 Task: In the  document batman.doc ,align picture to the 'center'. Insert word art above the picture and give heading  'BatMan in Purple'
Action: Mouse moved to (562, 216)
Screenshot: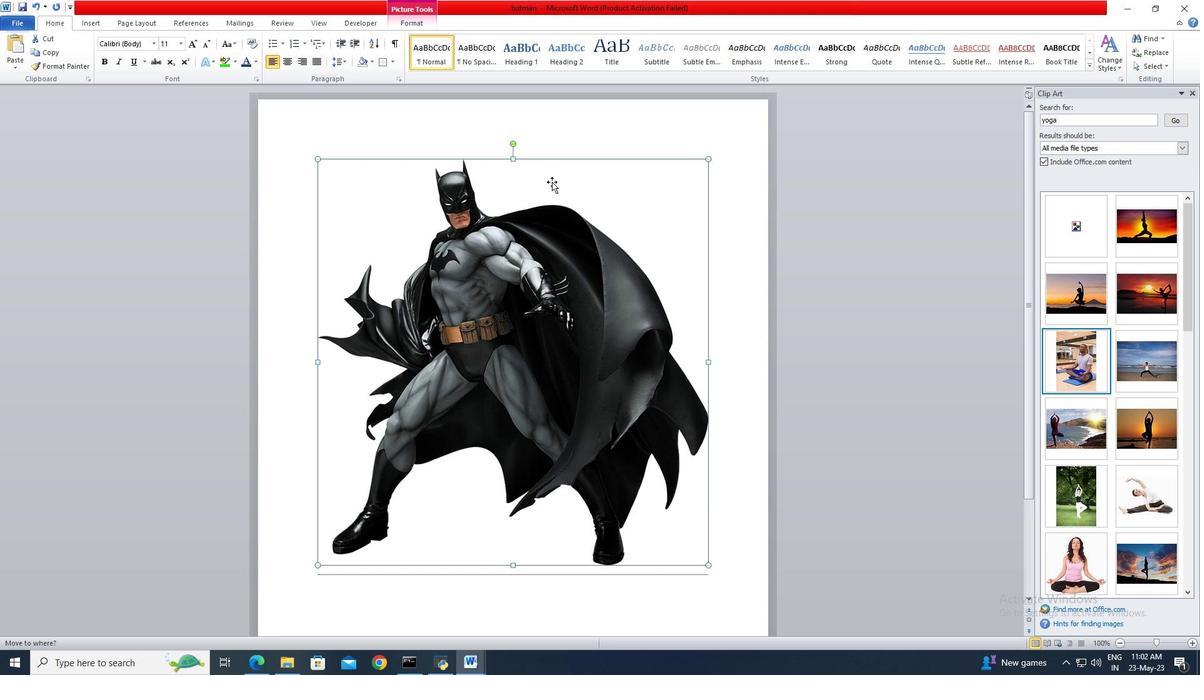 
Action: Mouse pressed left at (562, 216)
Screenshot: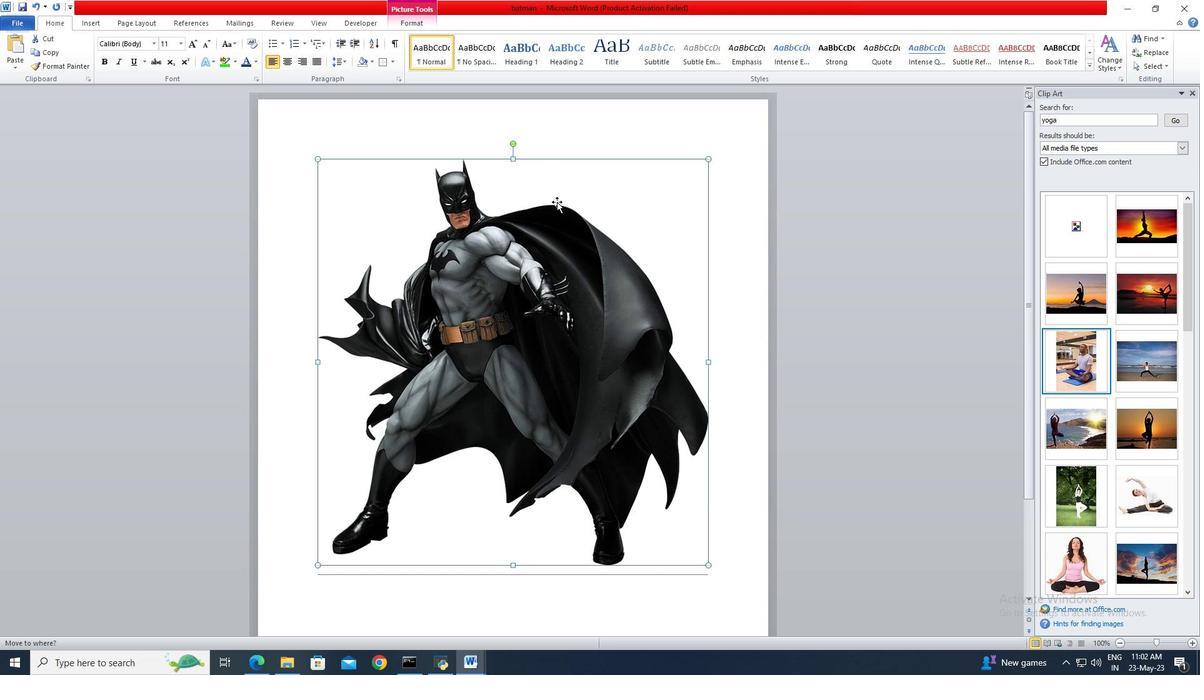 
Action: Mouse moved to (287, 65)
Screenshot: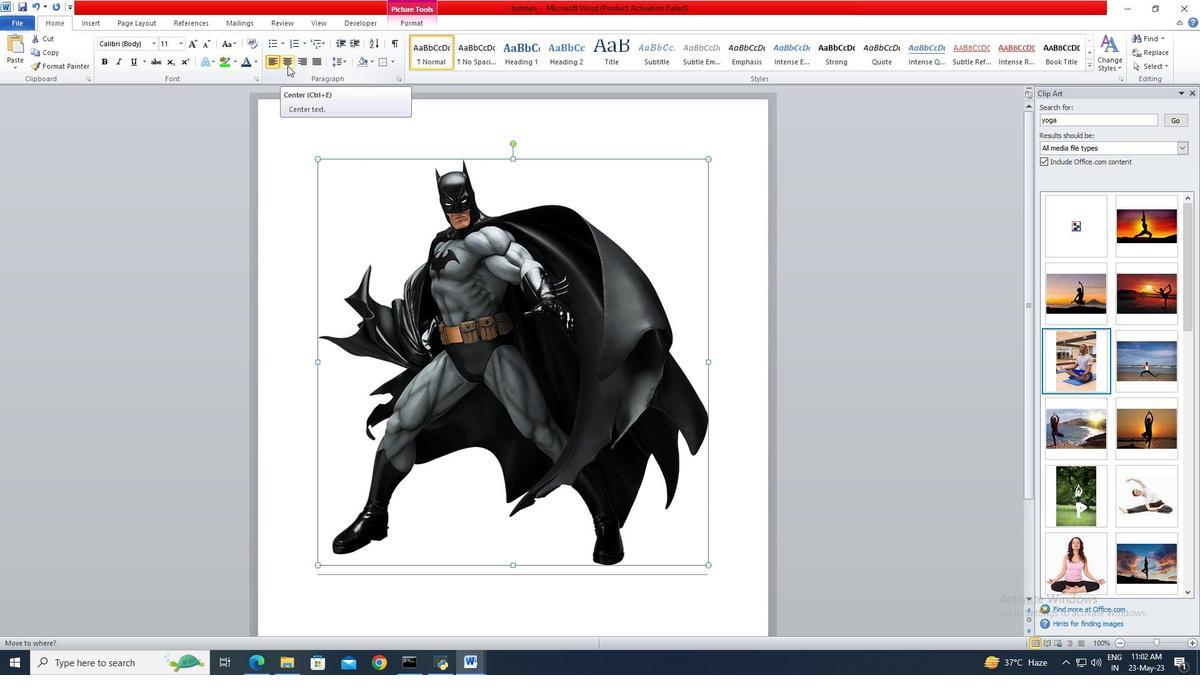 
Action: Mouse pressed left at (287, 65)
Screenshot: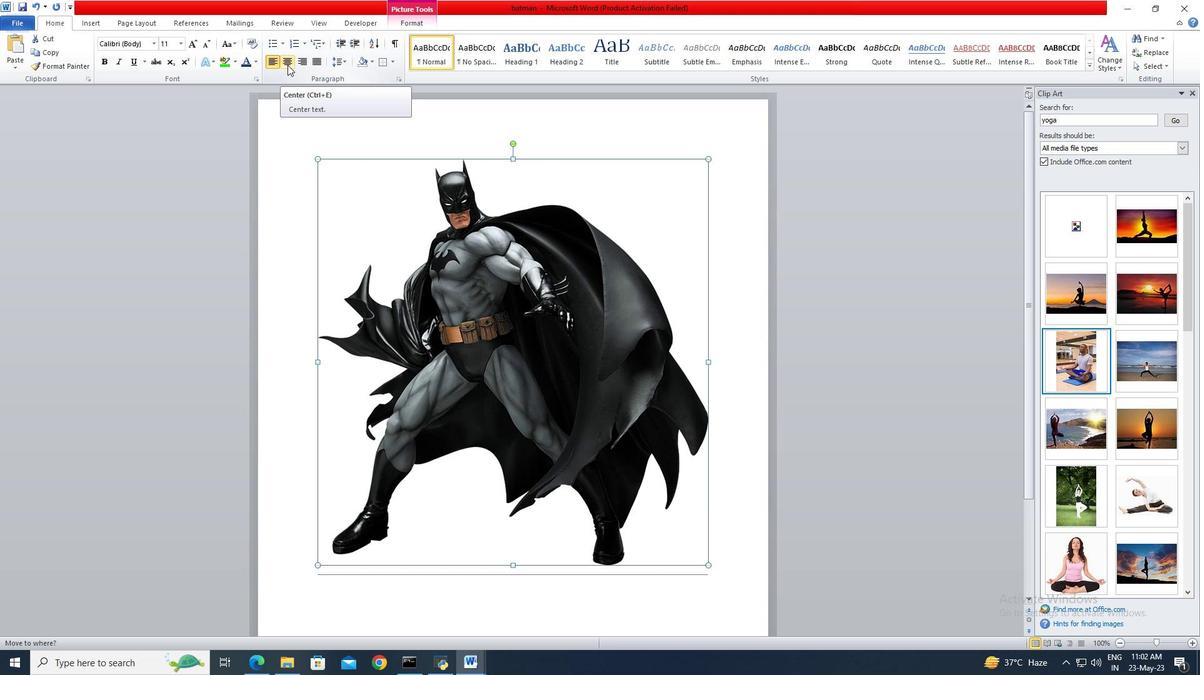 
Action: Mouse moved to (351, 132)
Screenshot: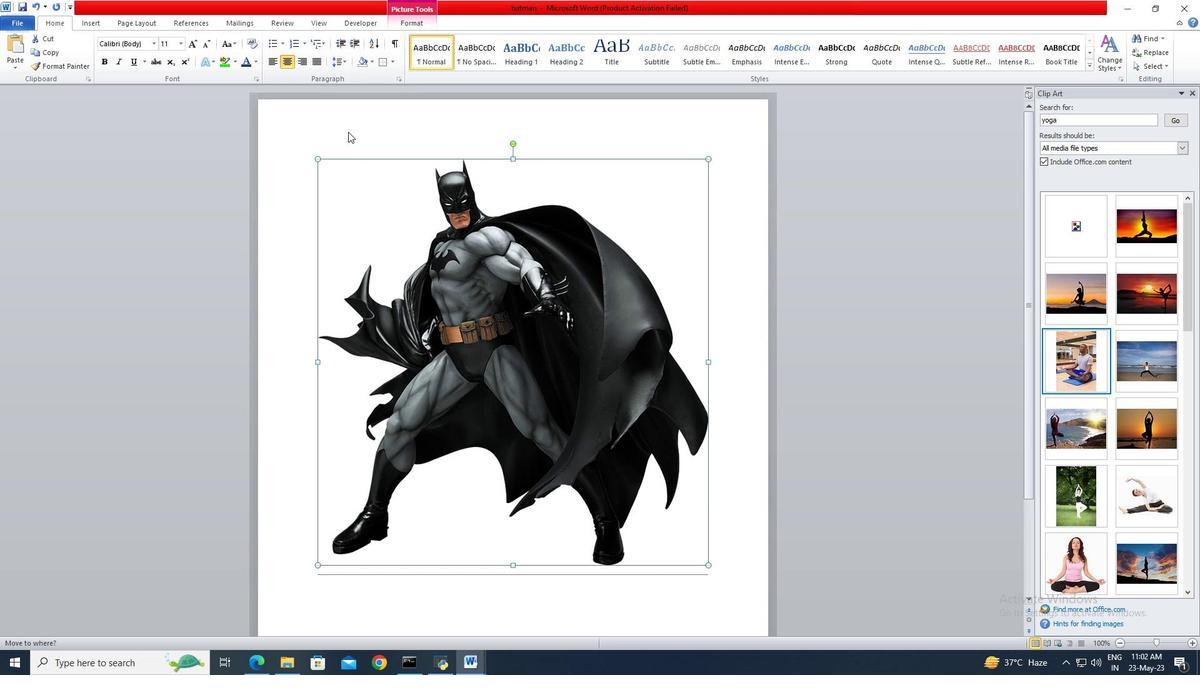 
Action: Mouse pressed left at (351, 132)
Screenshot: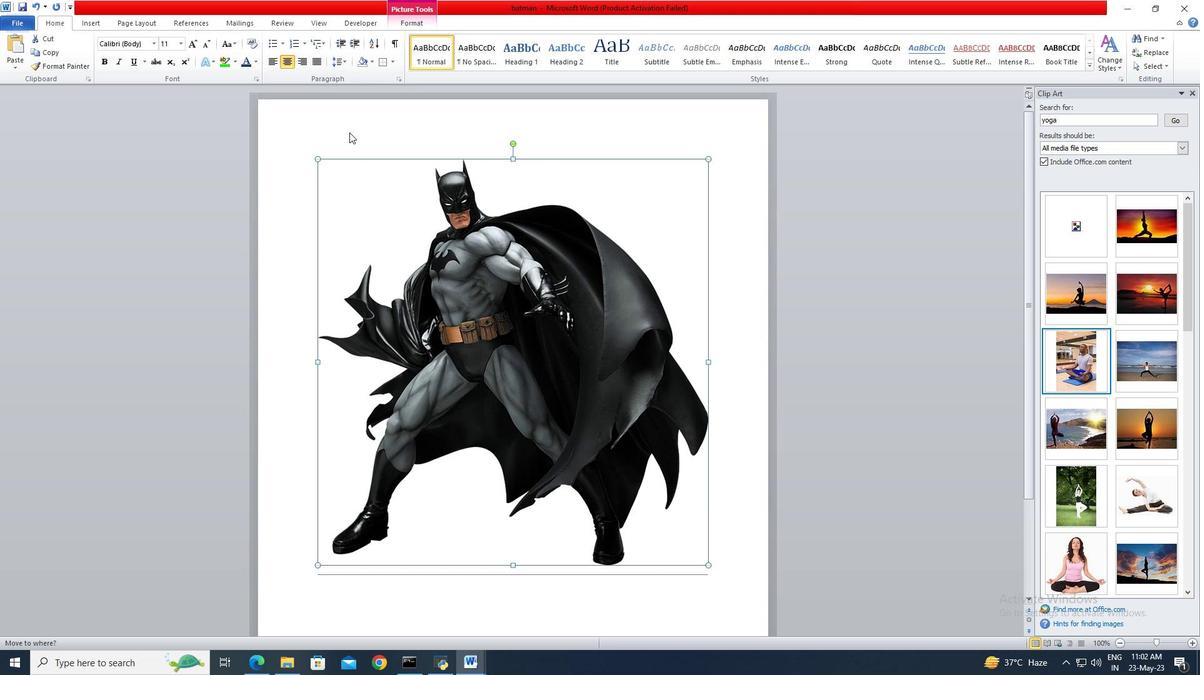 
Action: Mouse moved to (361, 136)
Screenshot: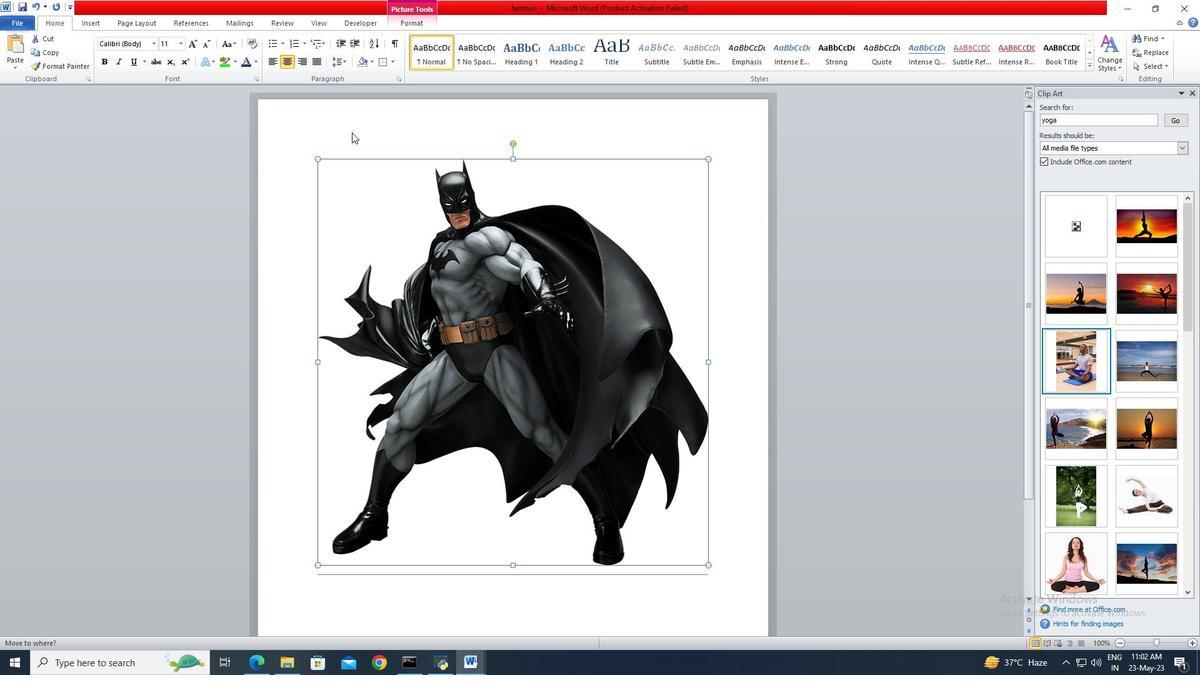 
Action: Mouse pressed left at (361, 136)
Screenshot: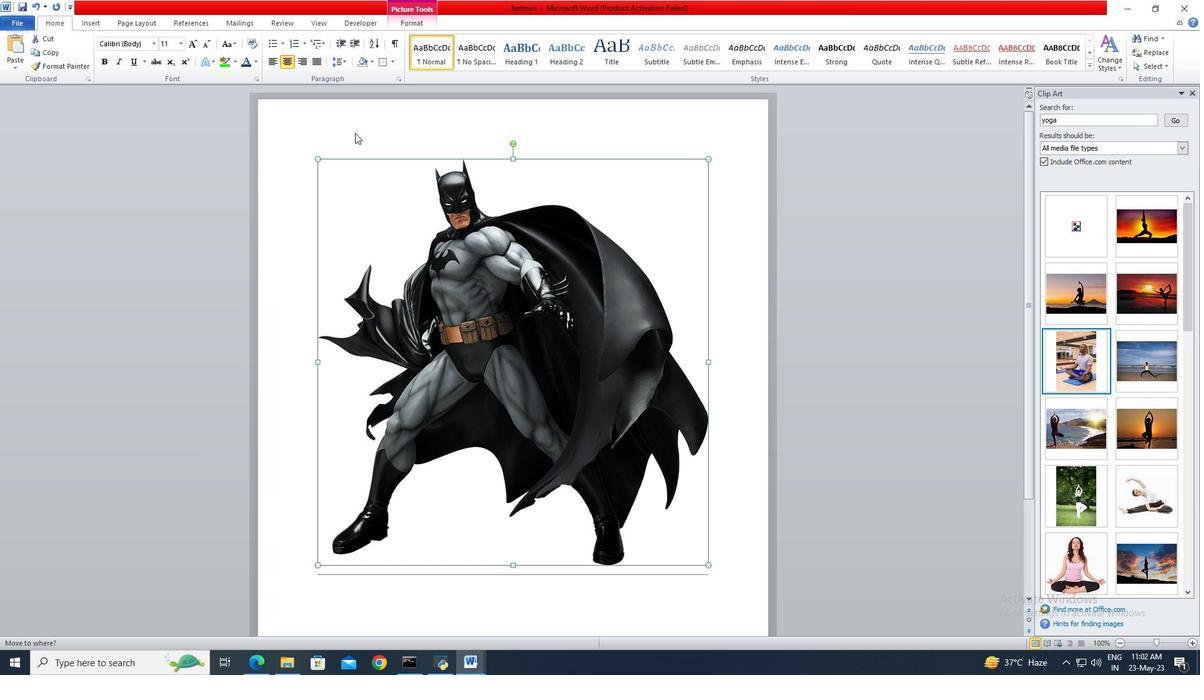 
Action: Mouse pressed left at (361, 136)
Screenshot: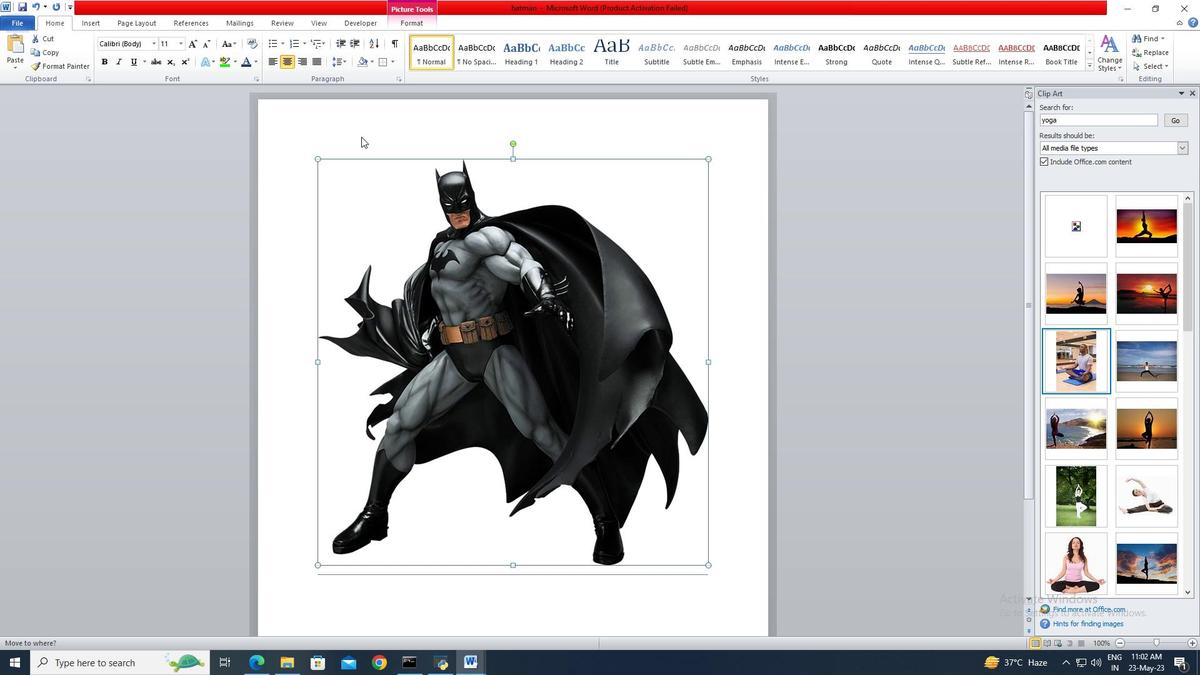 
Action: Mouse pressed left at (361, 136)
Screenshot: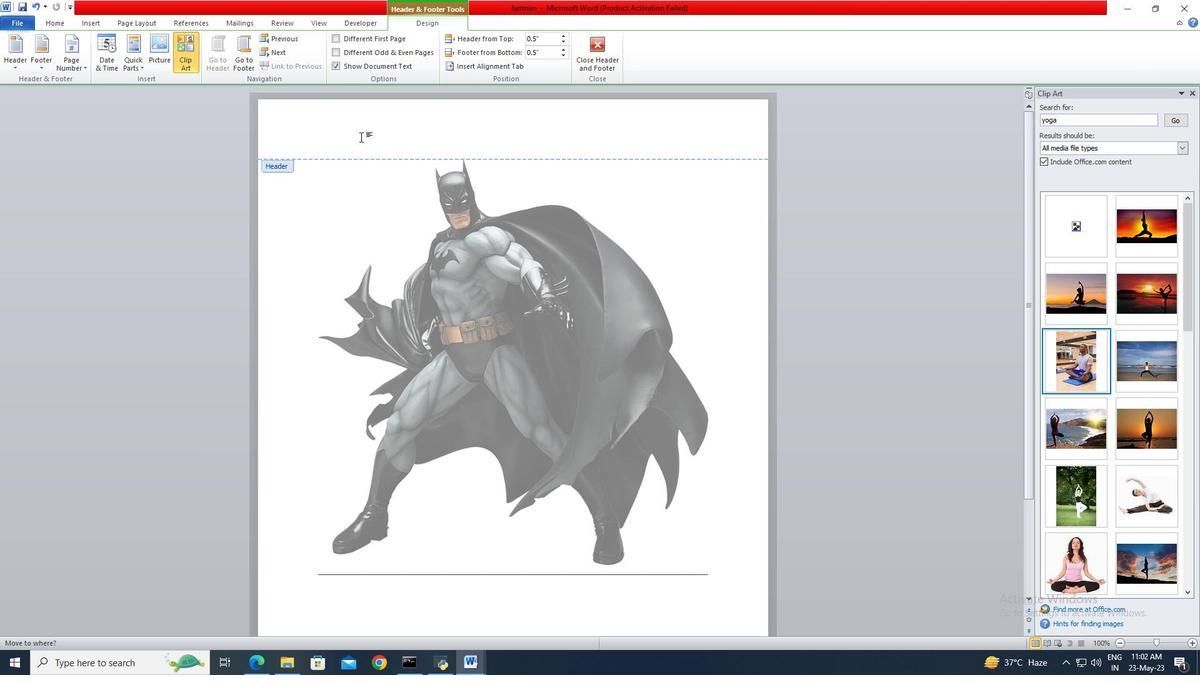 
Action: Mouse moved to (98, 25)
Screenshot: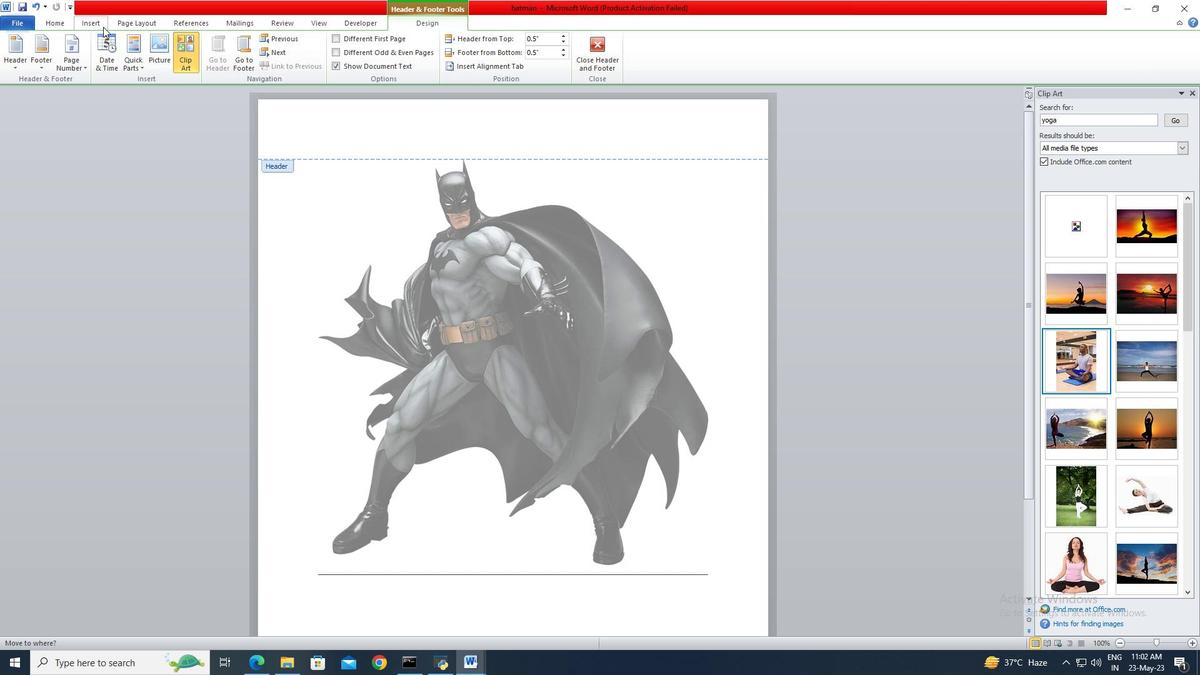 
Action: Mouse pressed left at (98, 25)
Screenshot: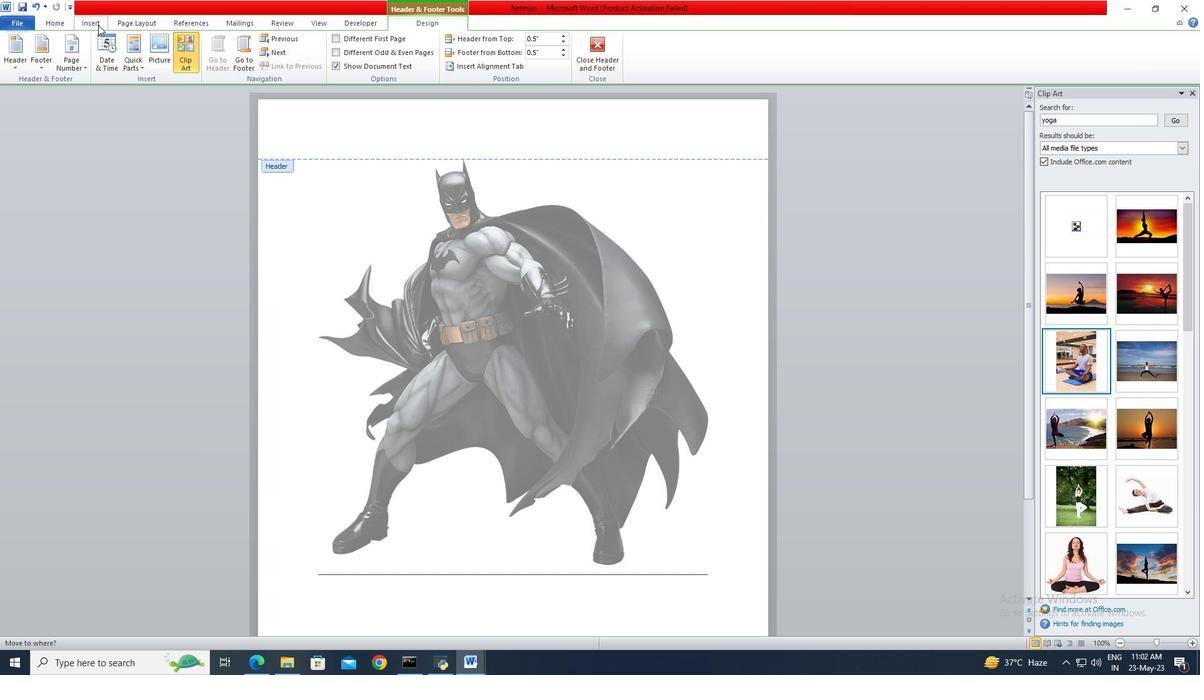 
Action: Mouse moved to (592, 55)
Screenshot: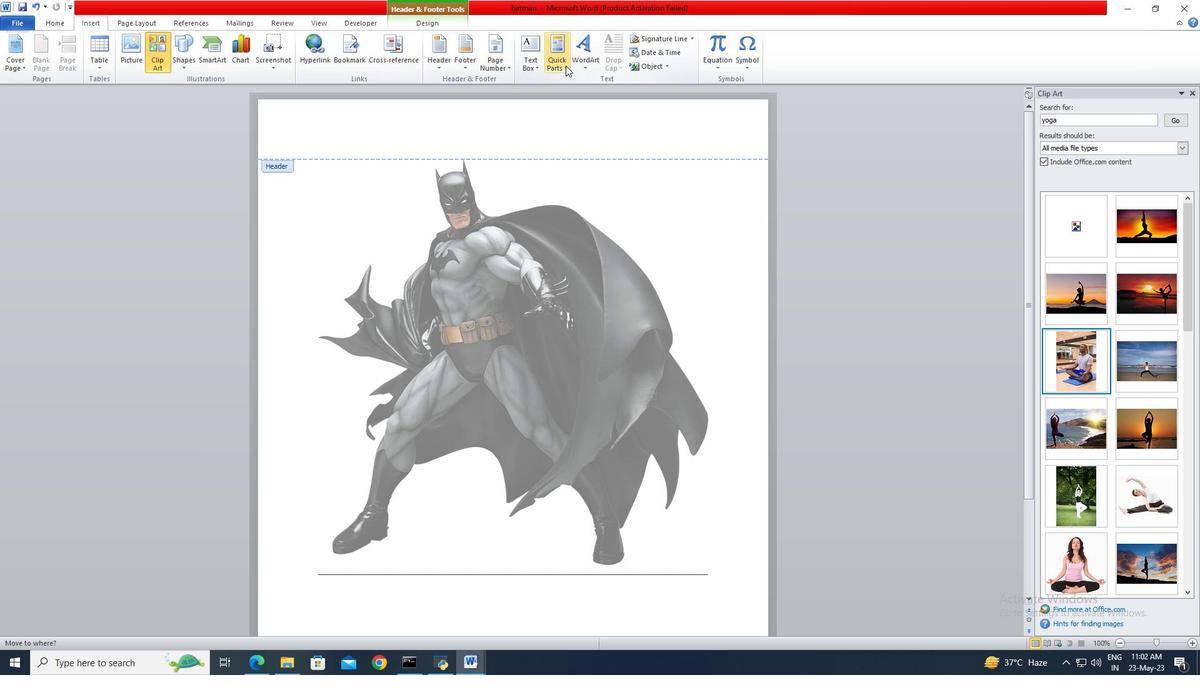 
Action: Mouse pressed left at (592, 55)
Screenshot: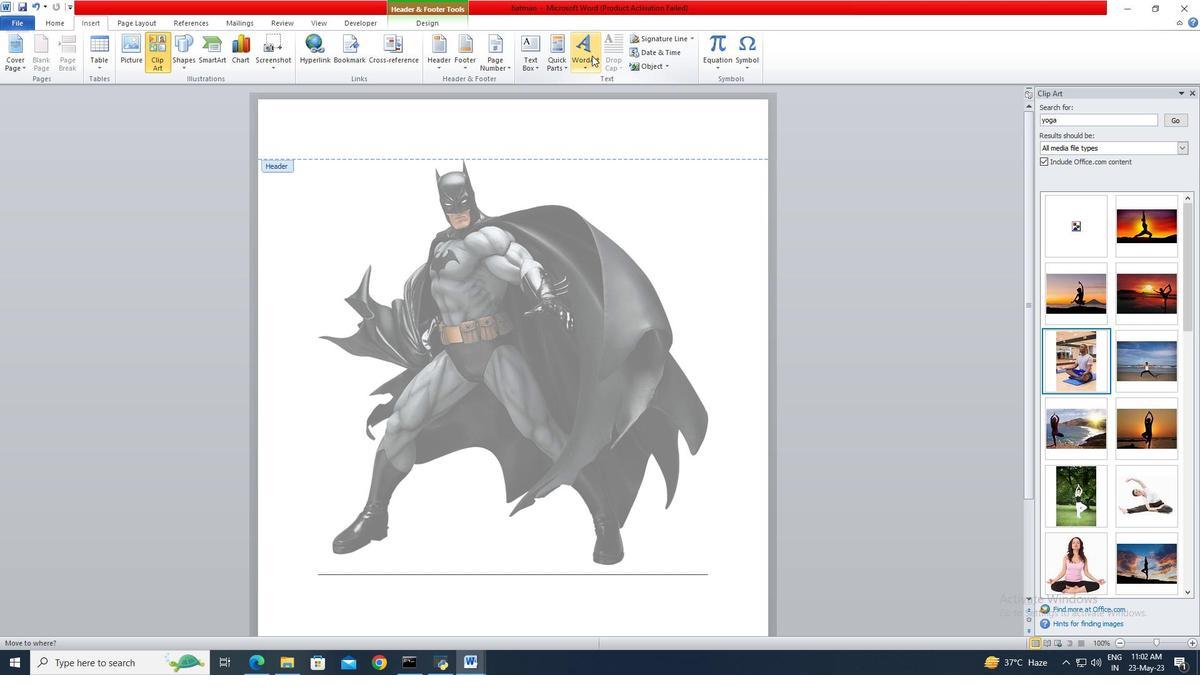 
Action: Mouse moved to (727, 186)
Screenshot: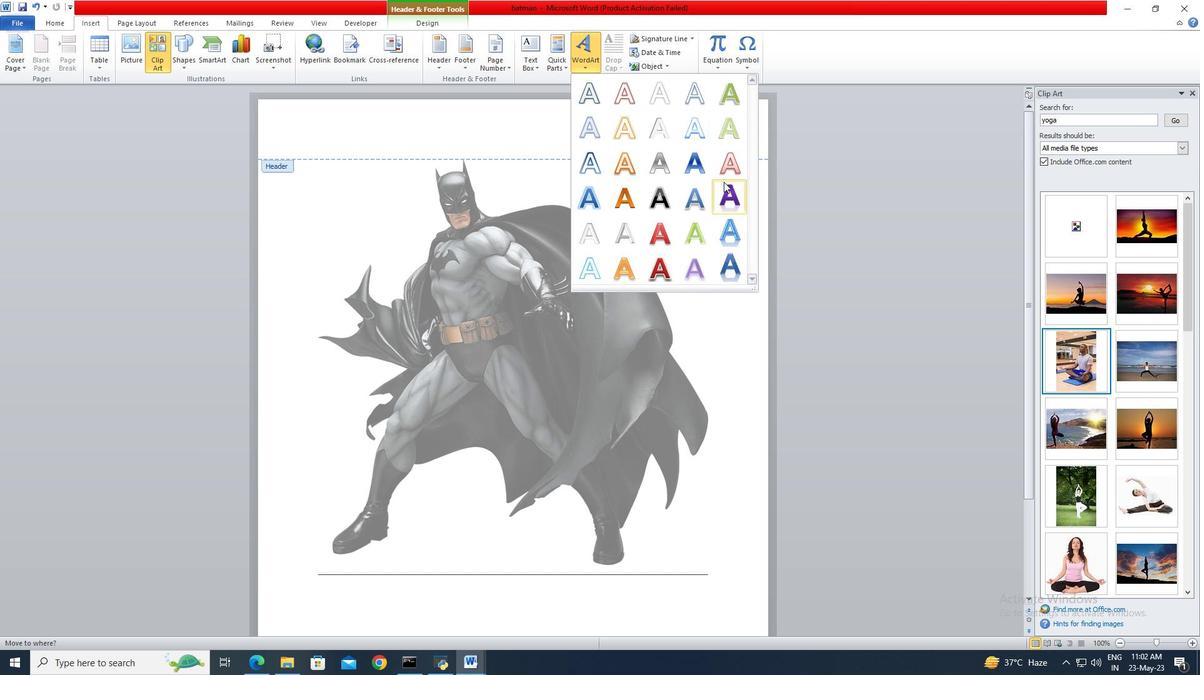 
Action: Mouse pressed left at (727, 186)
Screenshot: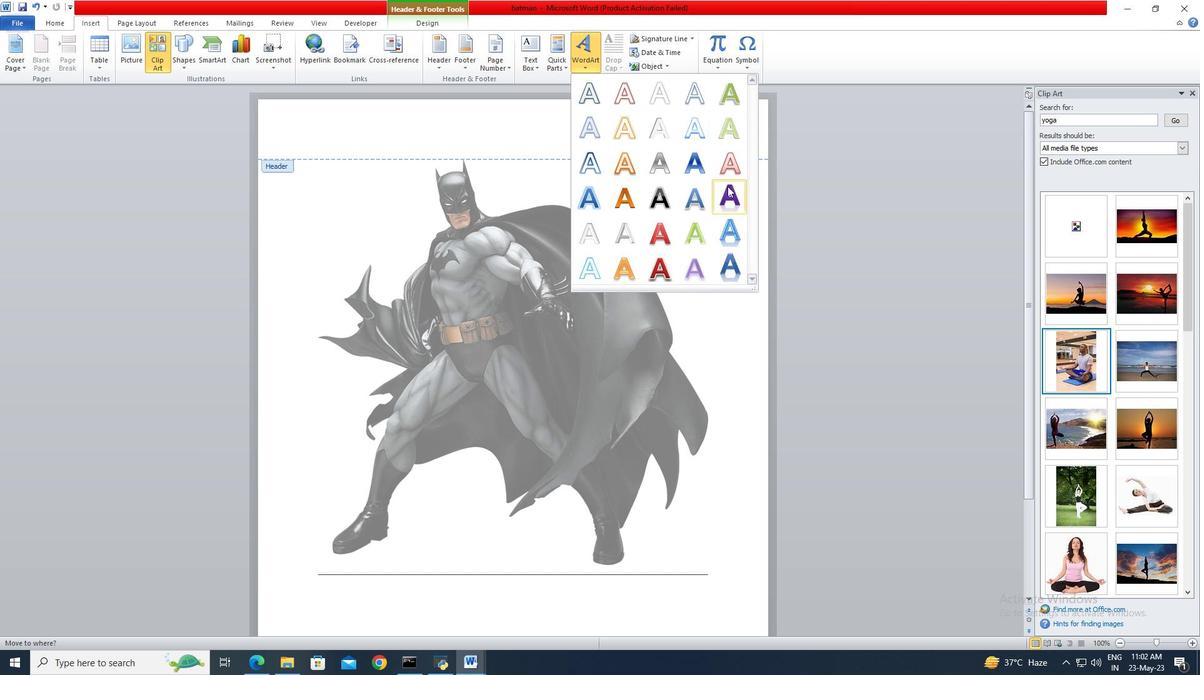 
Action: Mouse moved to (610, 150)
Screenshot: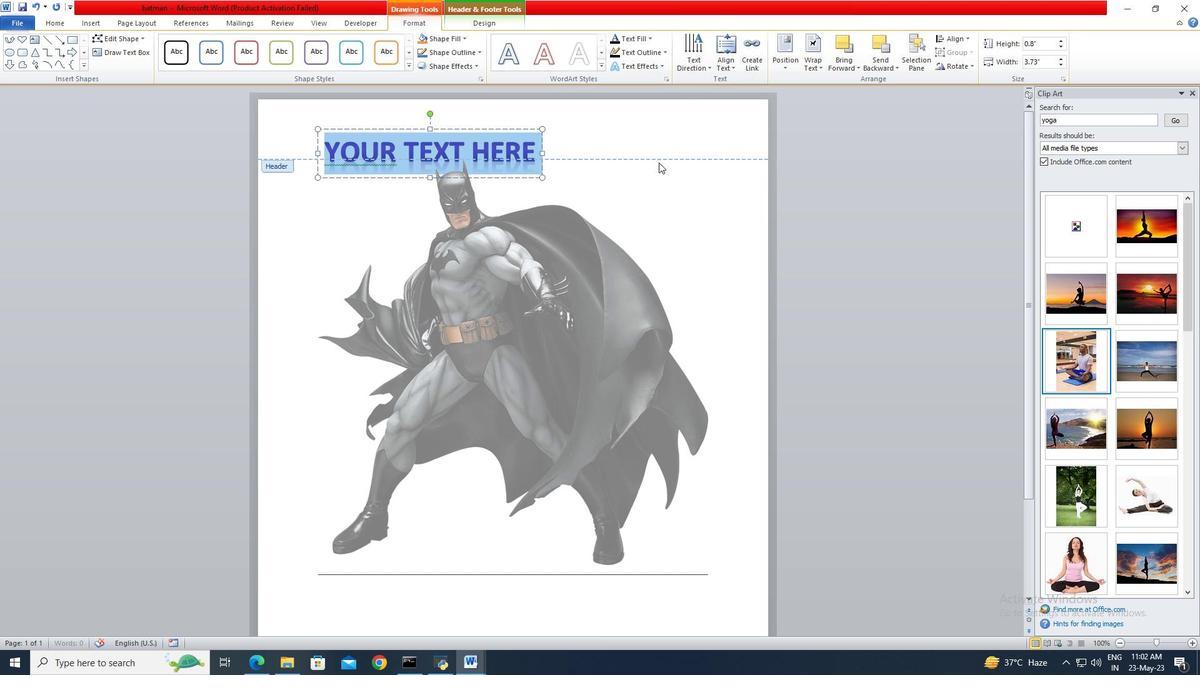 
Action: Key pressed <Key.shift>Bat<Key.shift>M<Key.backspace><Key.backspace>a<Key.backspace><Key.shift>At<Key.shift>Man<Key.space>in<Key.space><Key.shift>Purple<Key.backspace>le
Screenshot: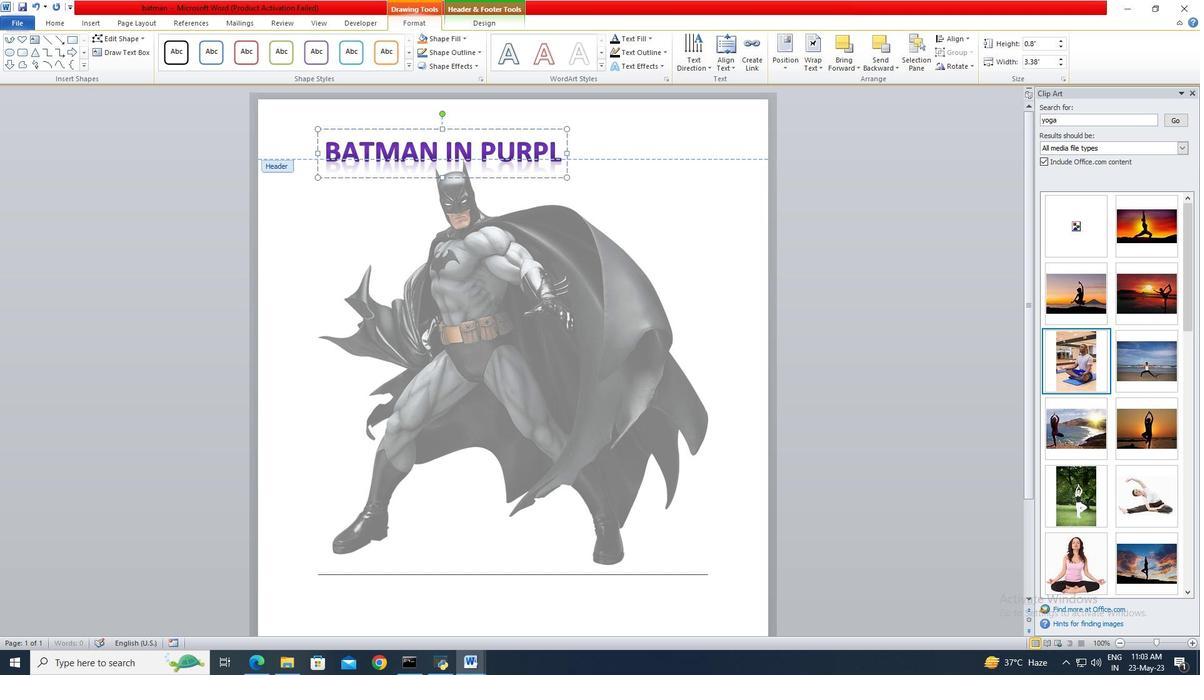
Action: Mouse moved to (720, 145)
Screenshot: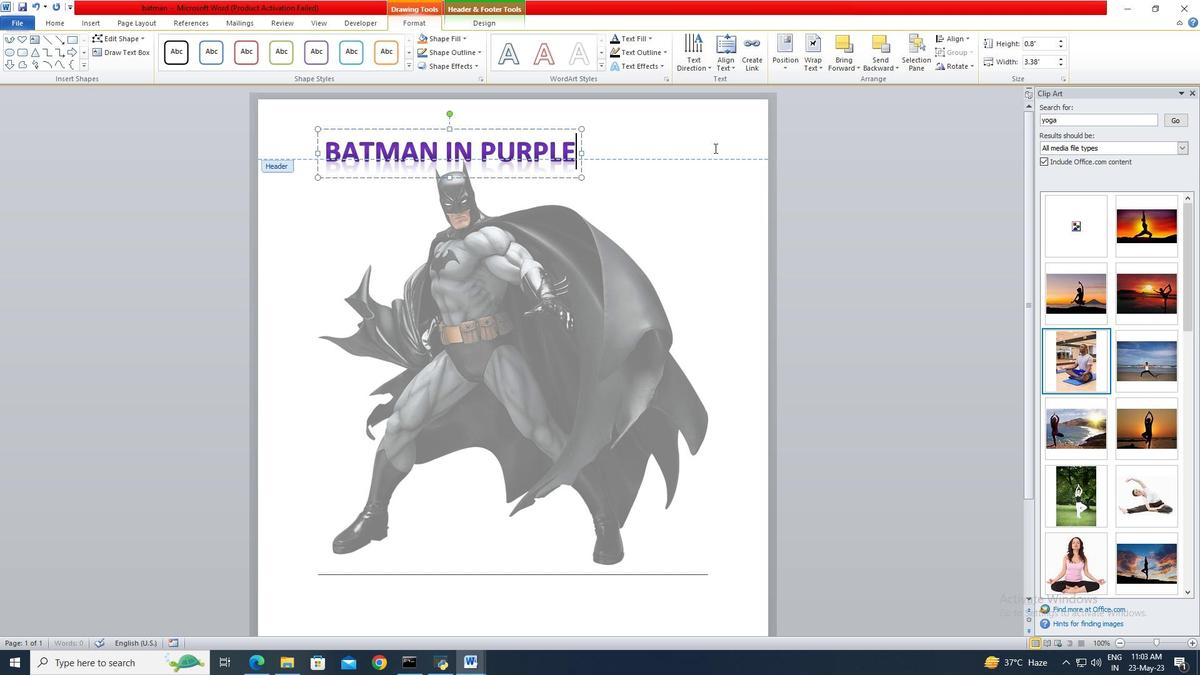 
Action: Mouse pressed left at (720, 145)
Screenshot: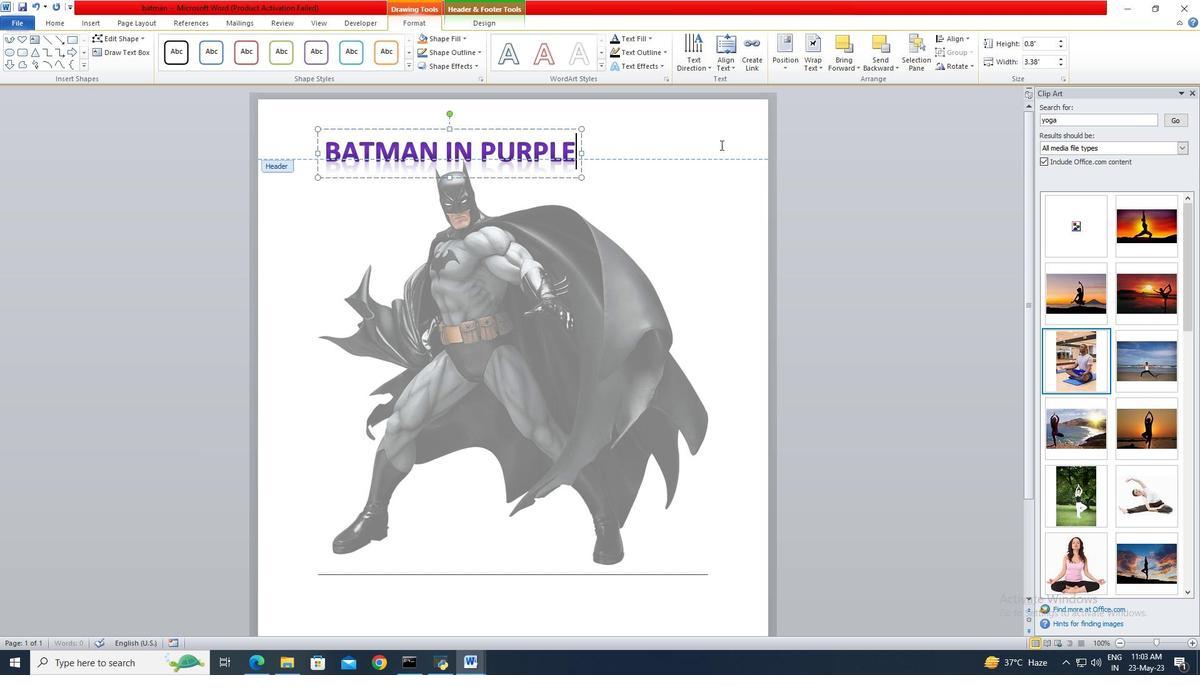 
Action: Mouse moved to (431, 135)
Screenshot: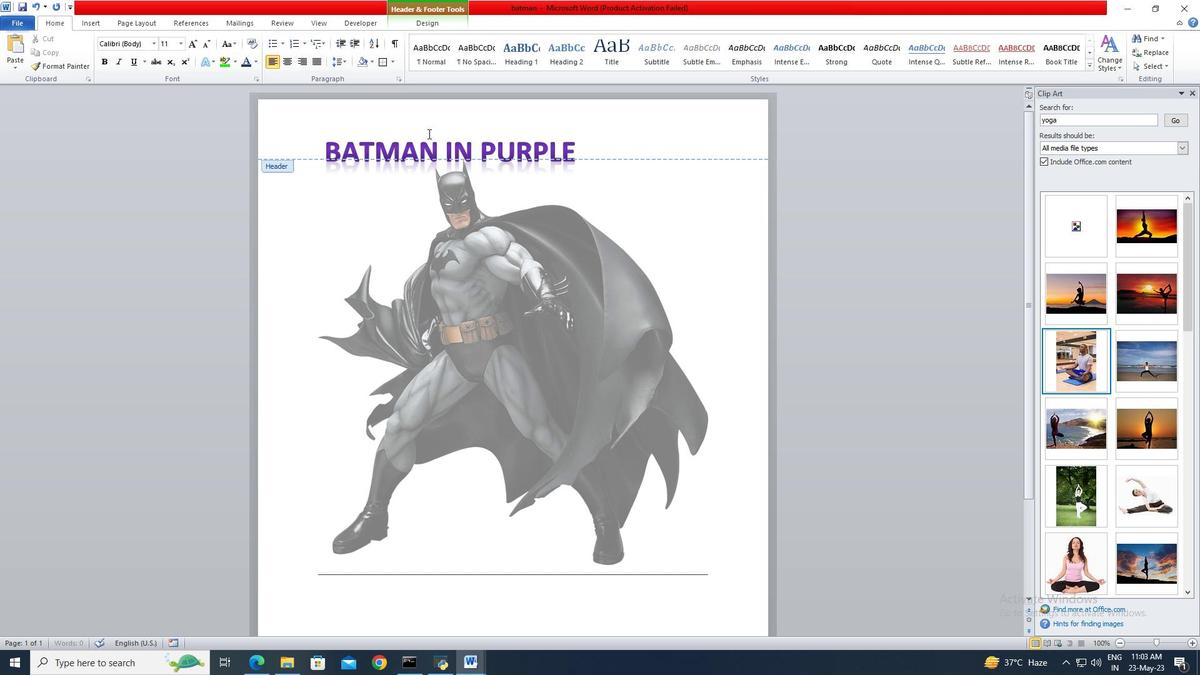 
